 Task: In messages turn off email notifications.
Action: Mouse moved to (845, 75)
Screenshot: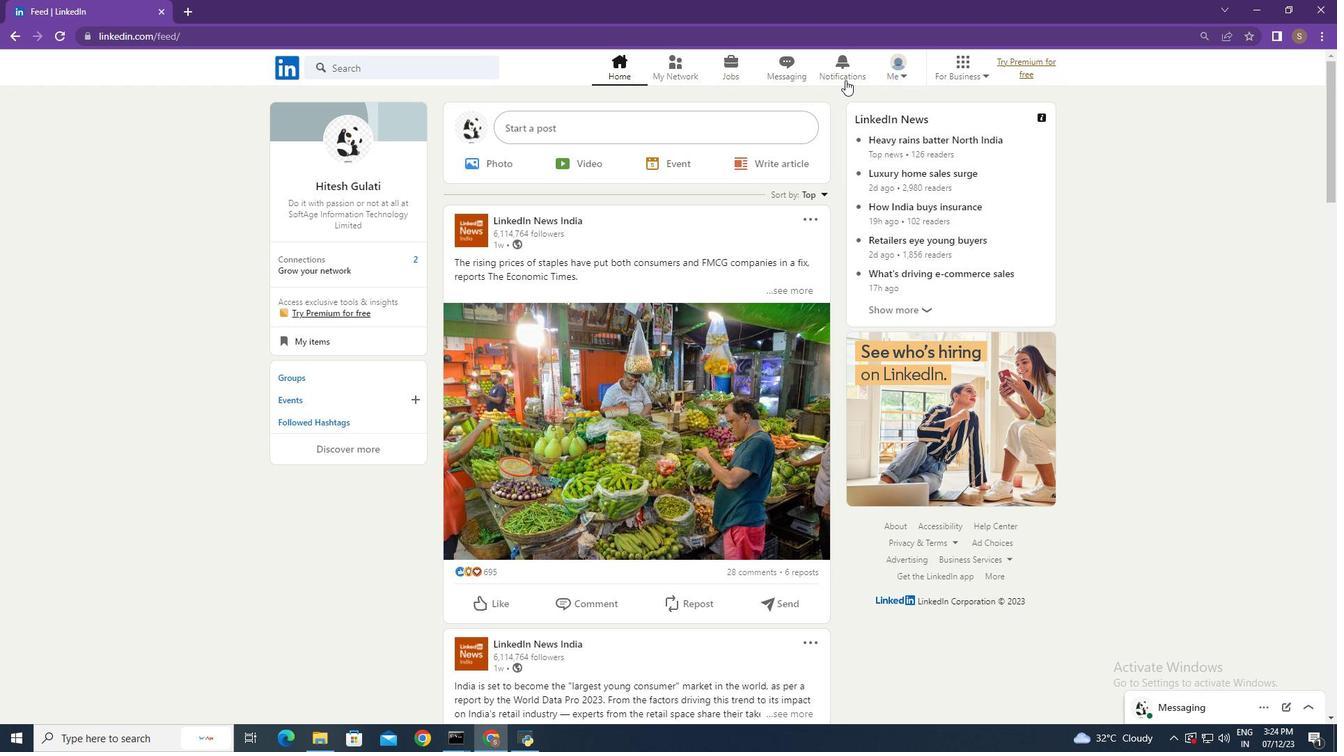 
Action: Mouse pressed left at (845, 75)
Screenshot: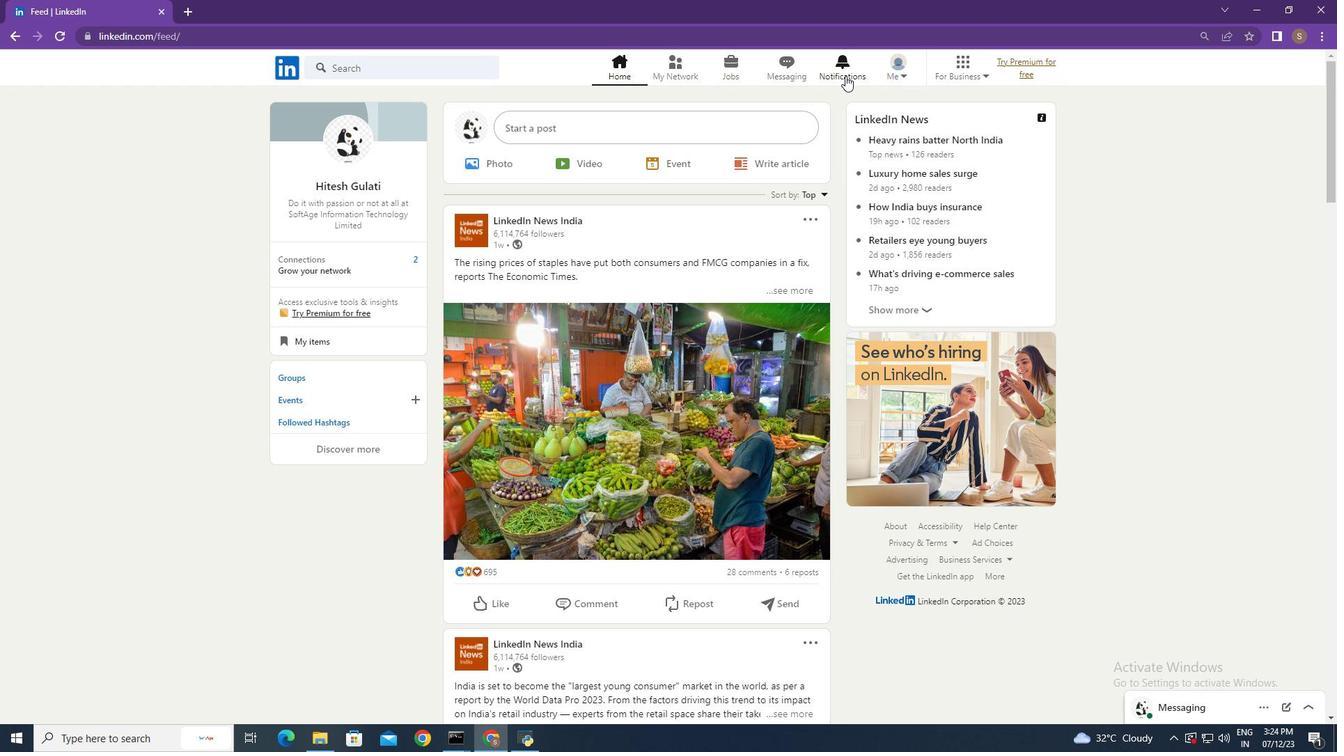 
Action: Mouse moved to (327, 160)
Screenshot: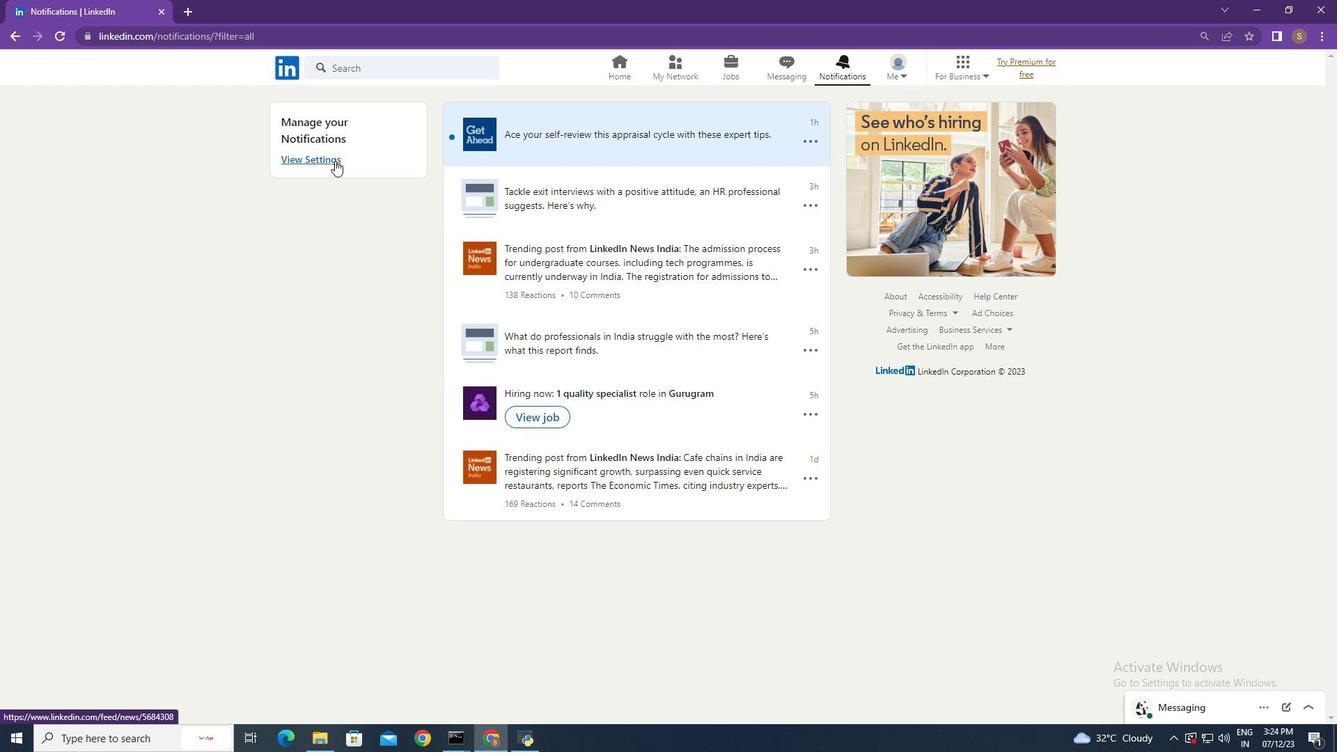 
Action: Mouse pressed left at (327, 160)
Screenshot: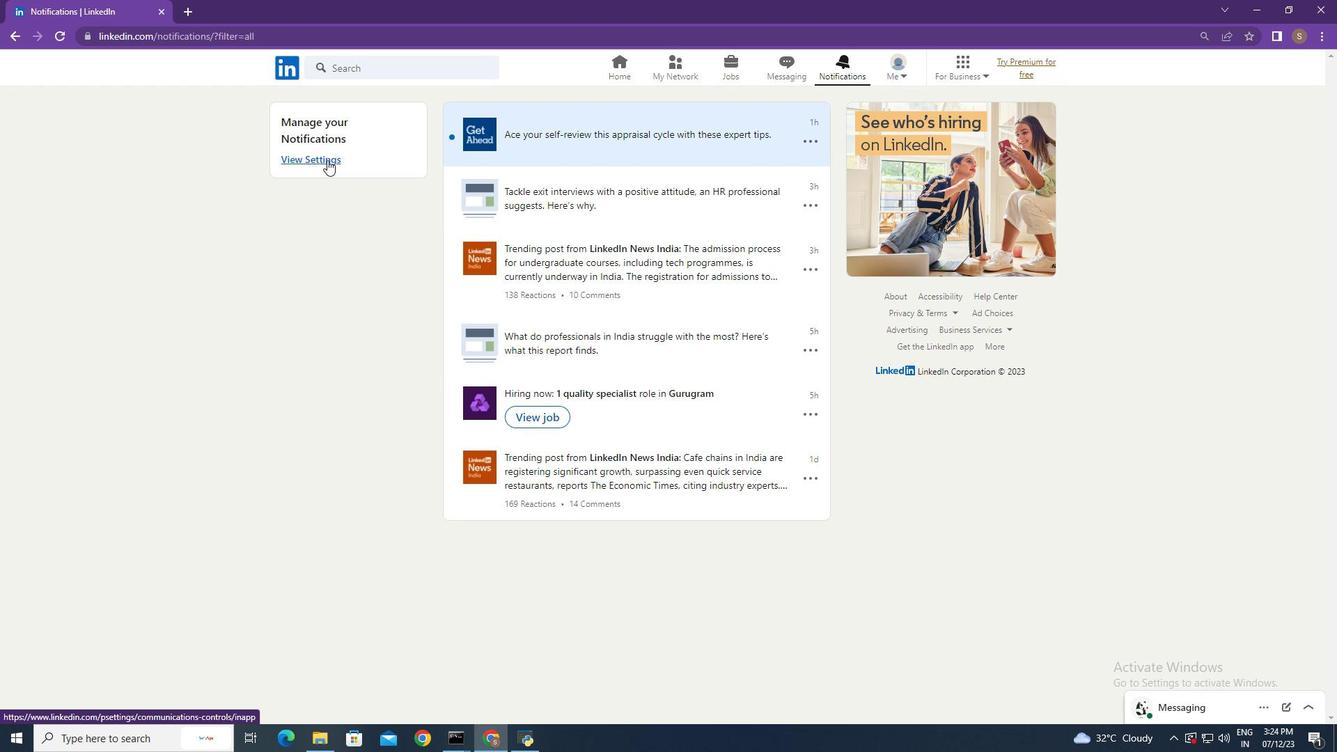 
Action: Mouse moved to (849, 357)
Screenshot: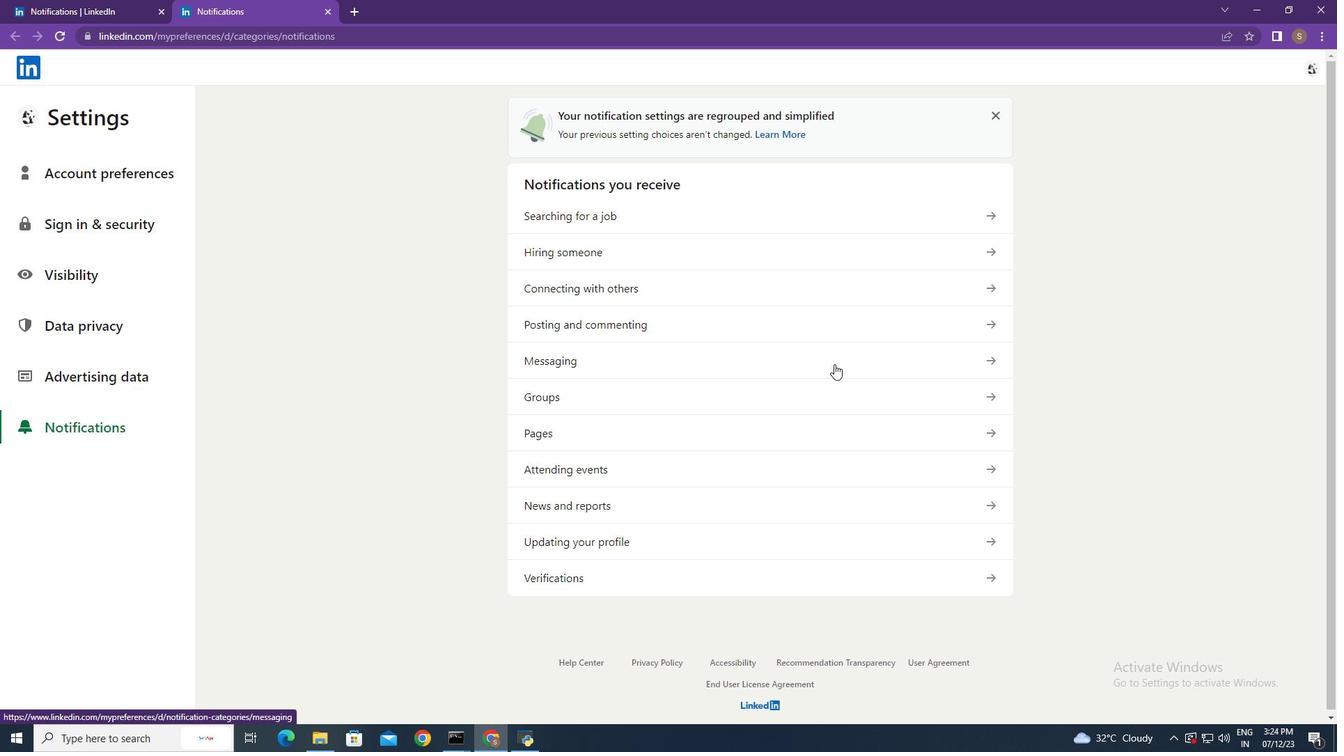 
Action: Mouse pressed left at (849, 357)
Screenshot: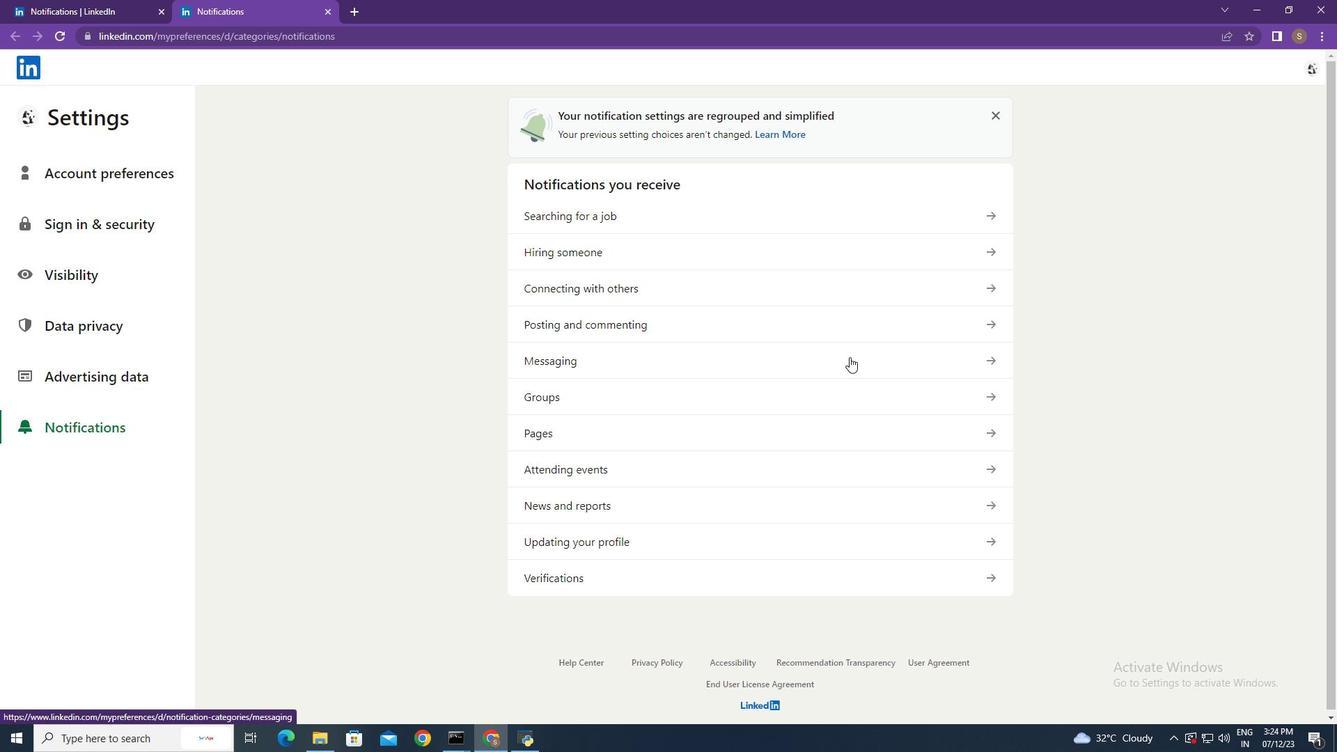 
Action: Mouse moved to (890, 210)
Screenshot: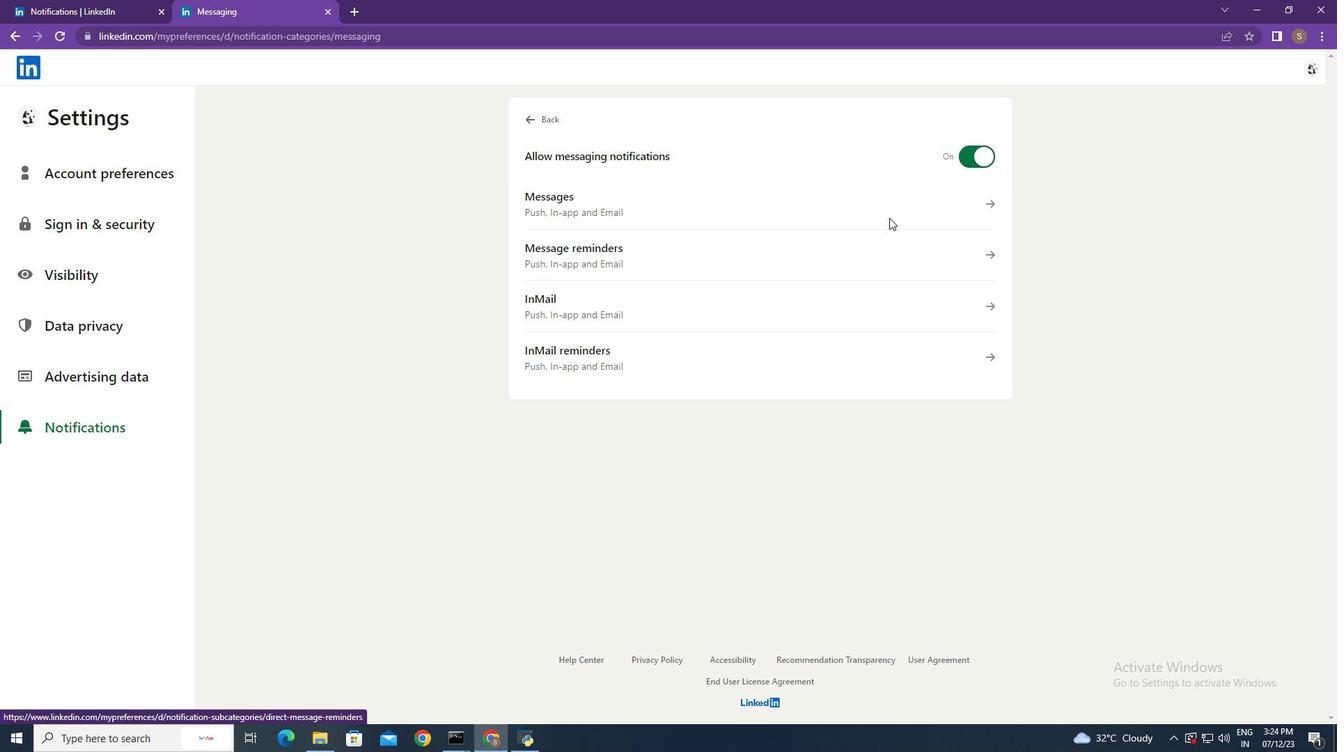 
Action: Mouse pressed left at (890, 210)
Screenshot: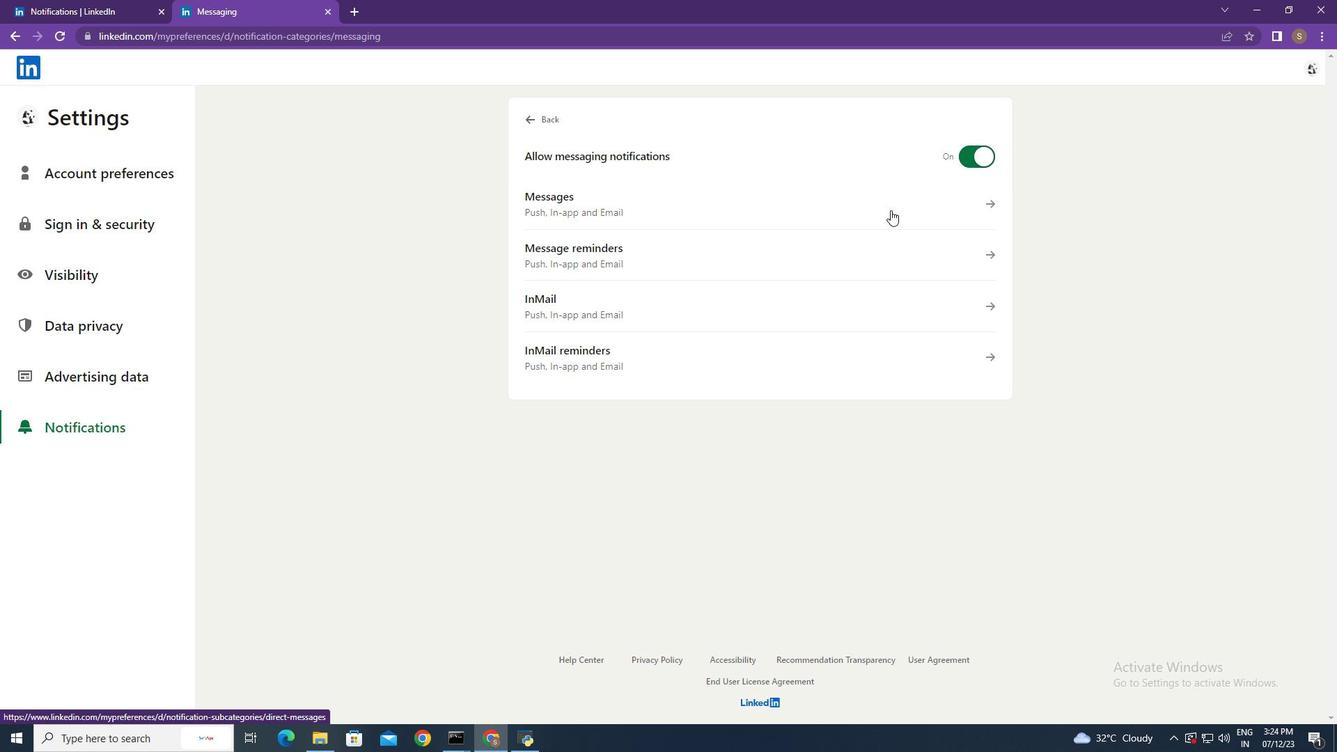 
Action: Mouse moved to (975, 355)
Screenshot: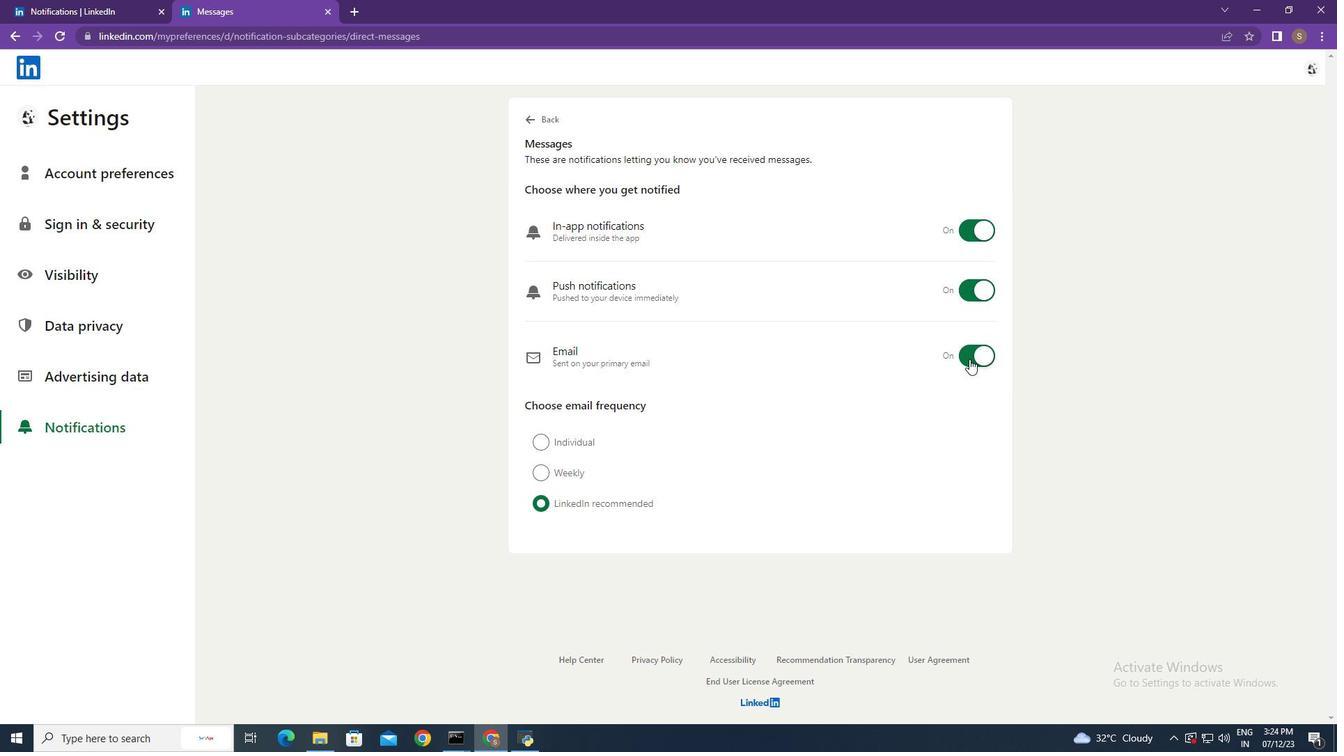 
Action: Mouse pressed left at (975, 355)
Screenshot: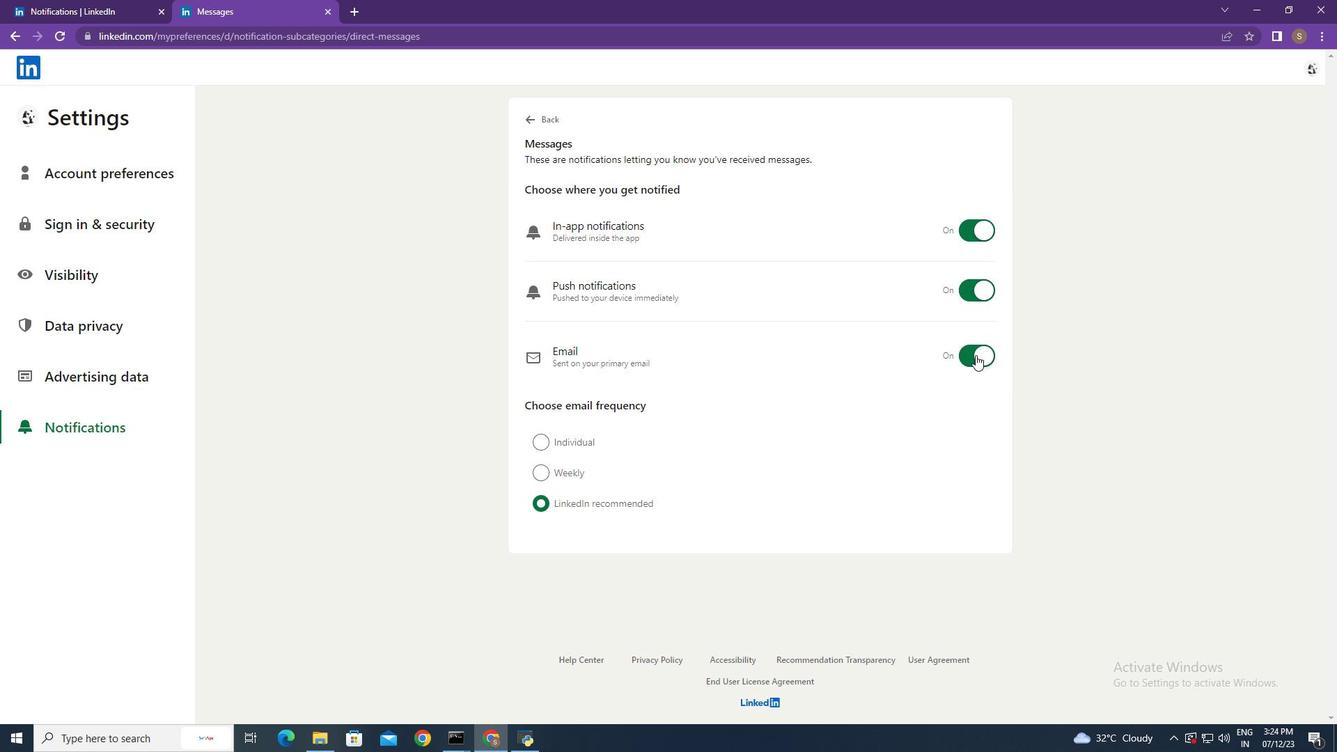
Action: Mouse moved to (1169, 298)
Screenshot: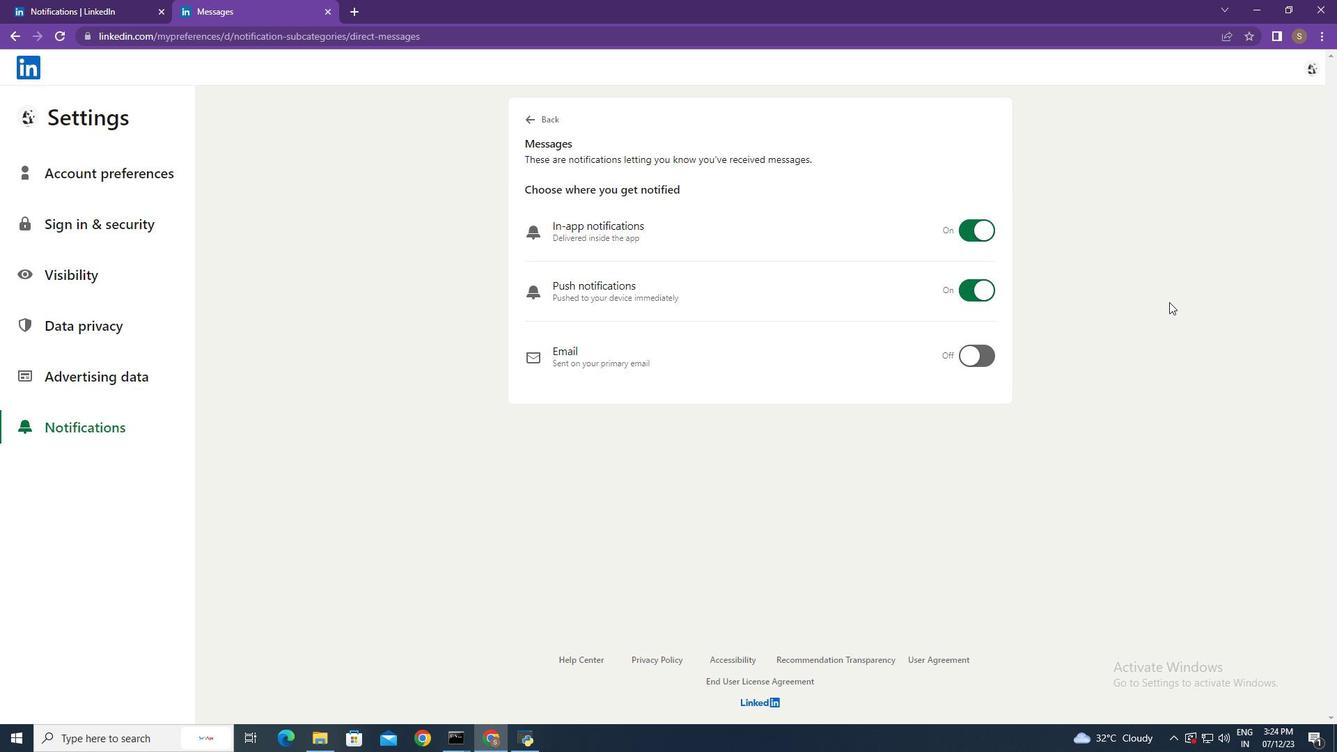 
